 Task: Add Organic Banana to the cart.
Action: Mouse moved to (238, 107)
Screenshot: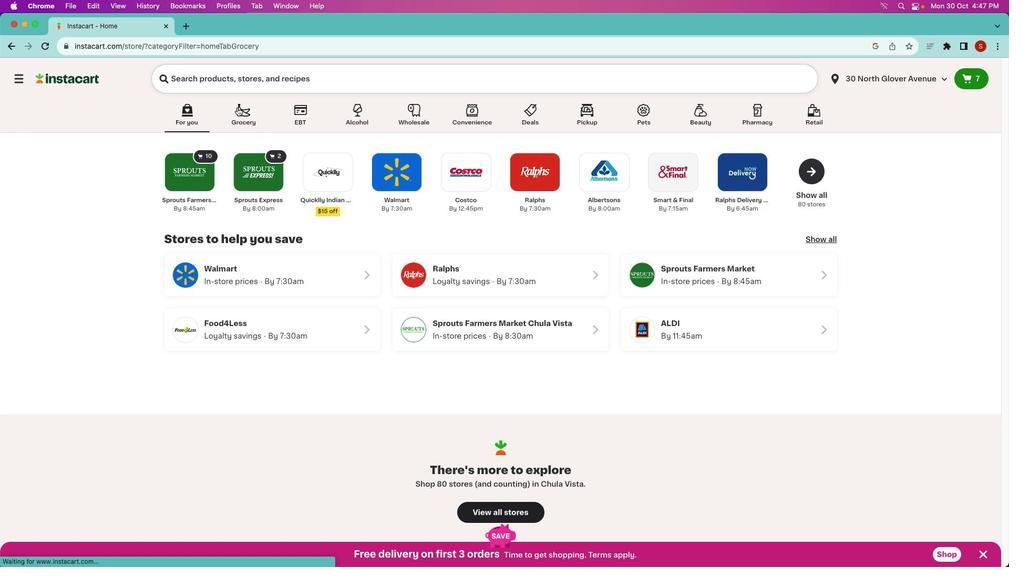 
Action: Mouse pressed left at (238, 107)
Screenshot: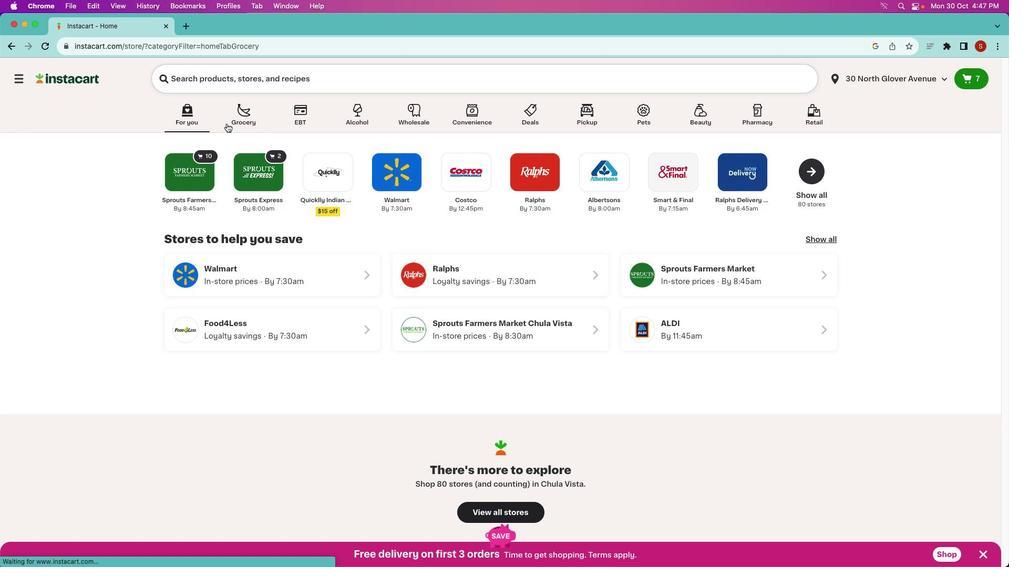 
Action: Mouse pressed left at (238, 107)
Screenshot: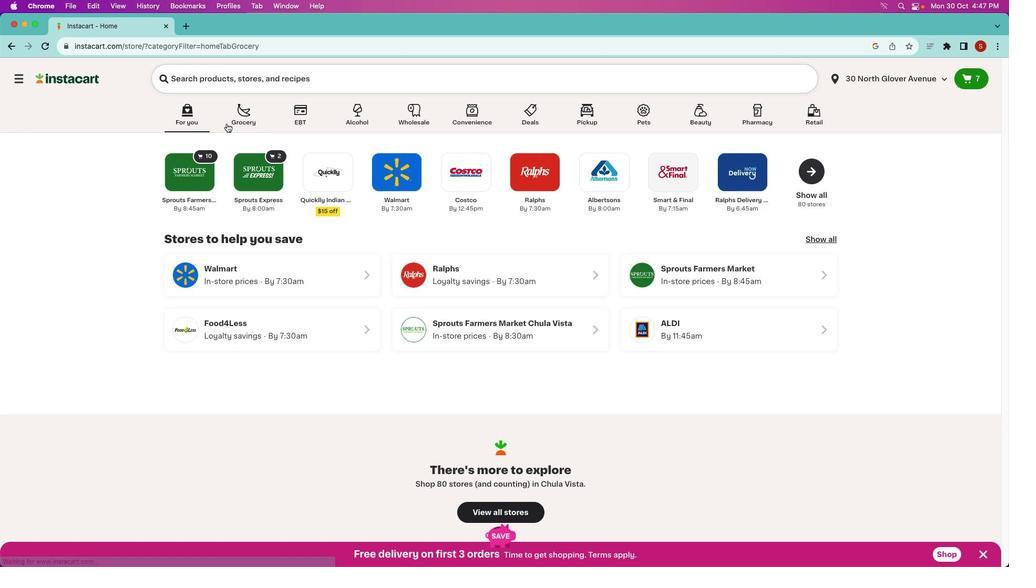 
Action: Mouse moved to (243, 161)
Screenshot: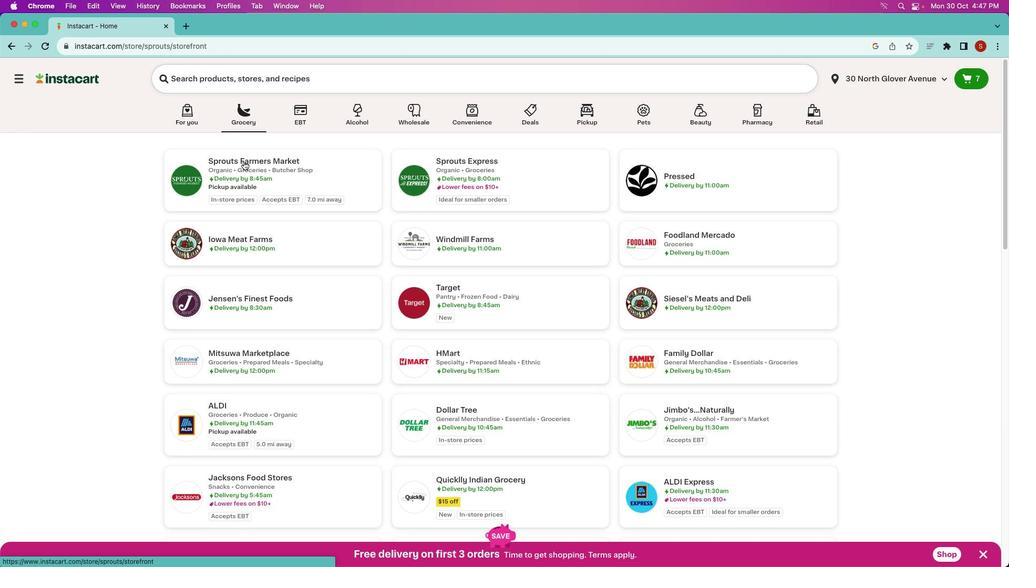 
Action: Mouse pressed left at (243, 161)
Screenshot: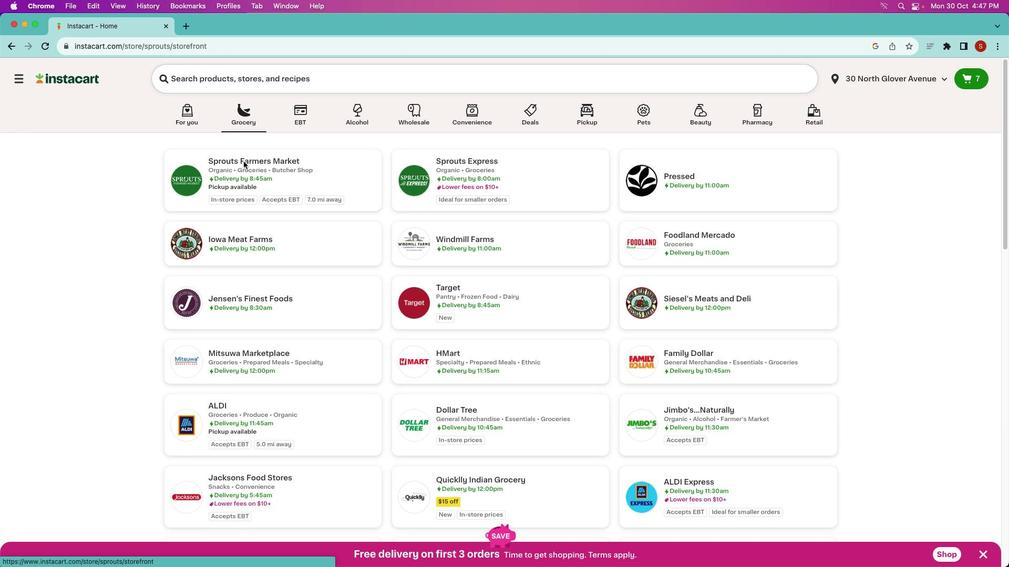 
Action: Mouse pressed left at (243, 161)
Screenshot: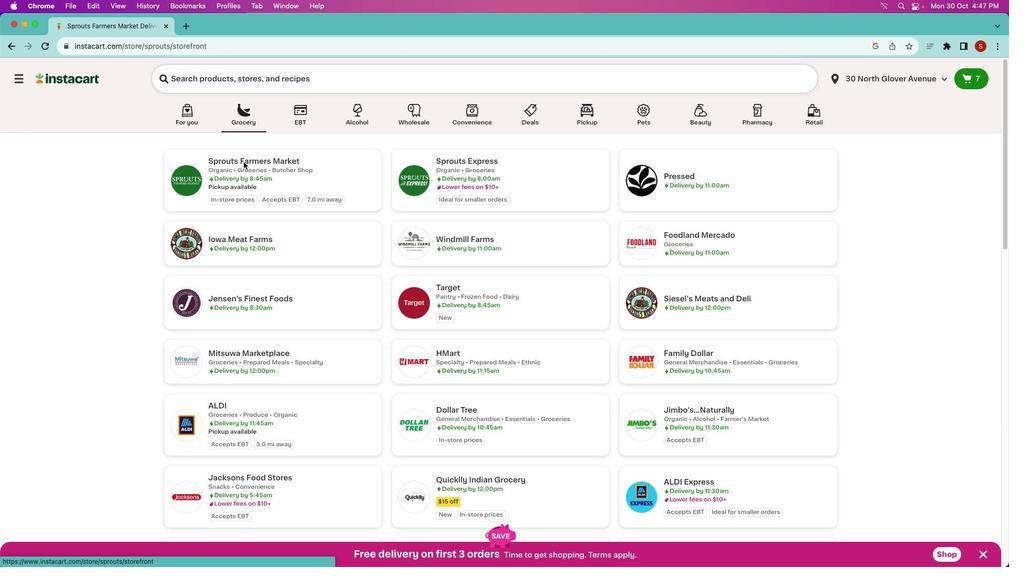 
Action: Mouse moved to (277, 113)
Screenshot: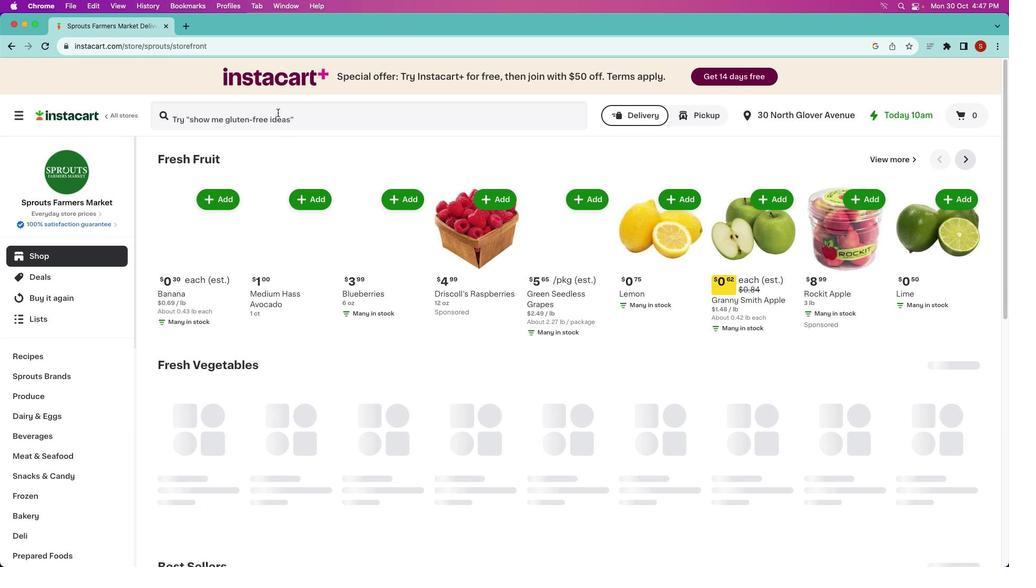 
Action: Mouse pressed left at (277, 113)
Screenshot: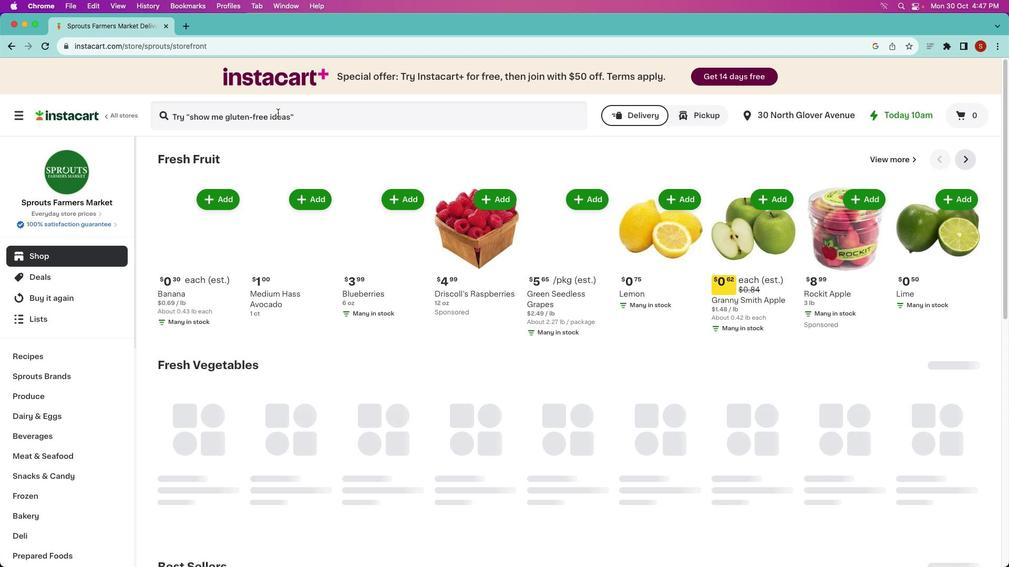 
Action: Mouse moved to (277, 112)
Screenshot: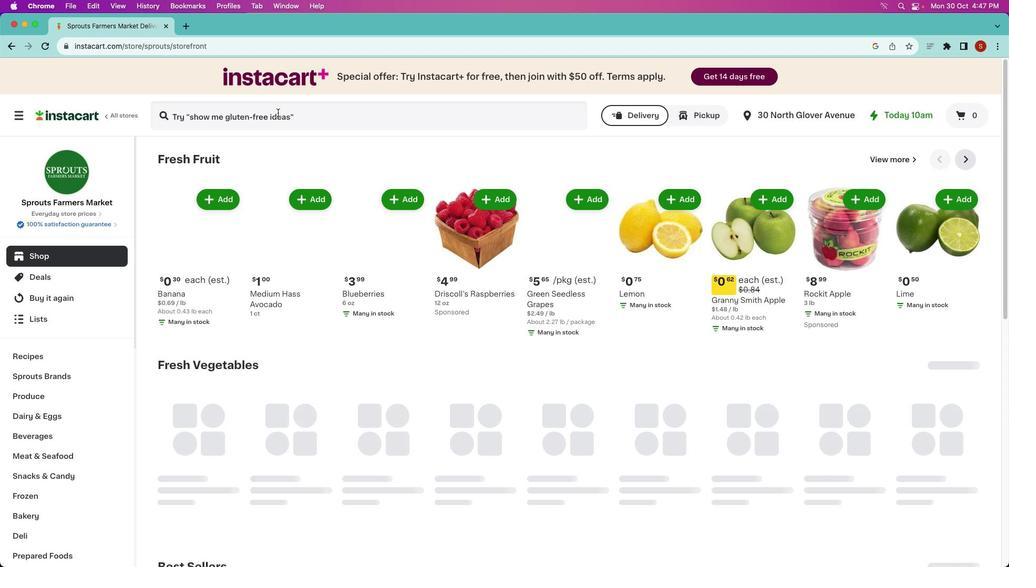 
Action: Key pressed Key.shiftKey.shift'O''R''G''S'Key.backspace'A''N''I''C'Key.space'B''A''B''A'Key.backspaceKey.backspace'N''A''N''A'Key.enter
Screenshot: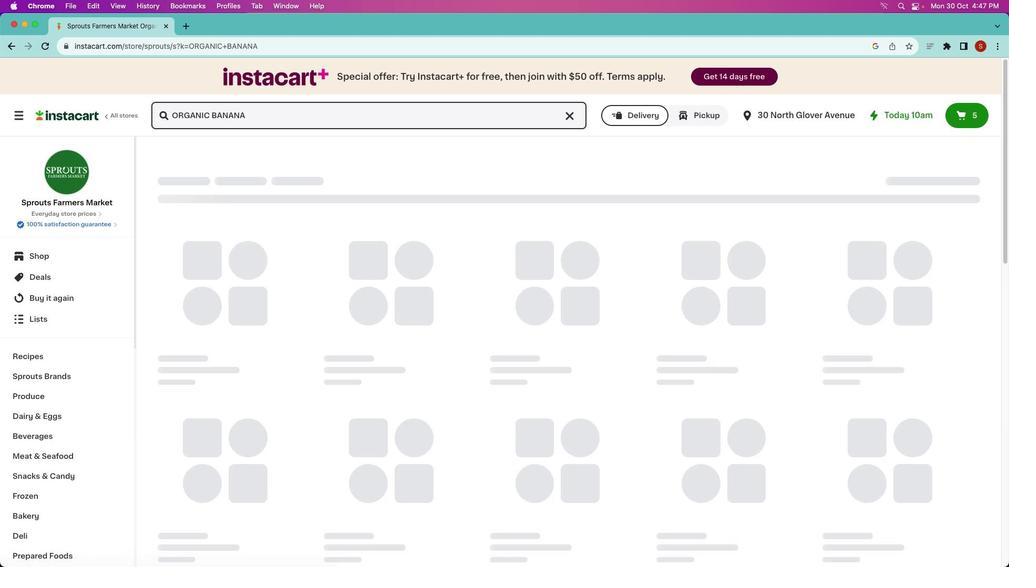 
Action: Mouse moved to (280, 215)
Screenshot: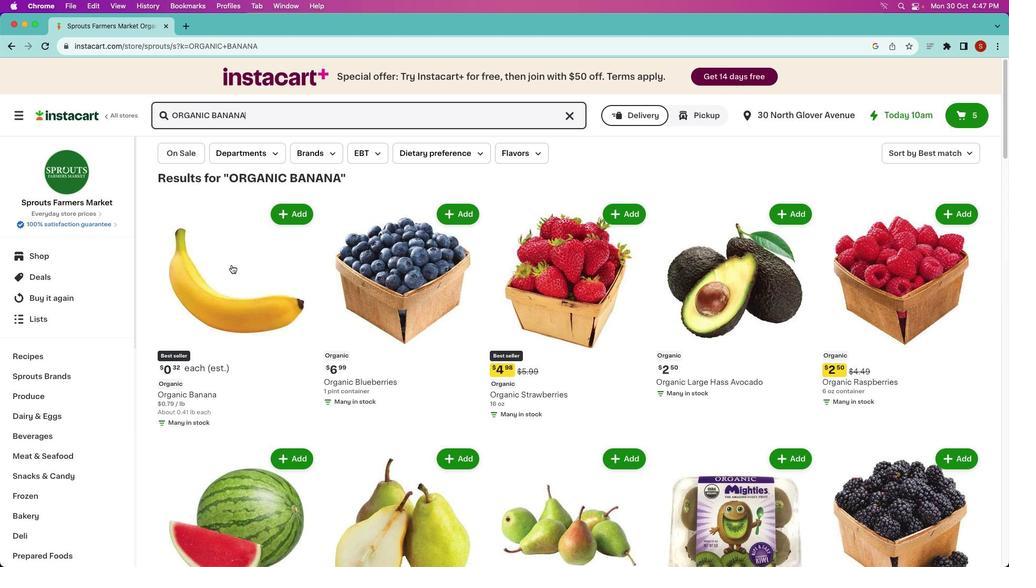 
Action: Mouse pressed left at (280, 215)
Screenshot: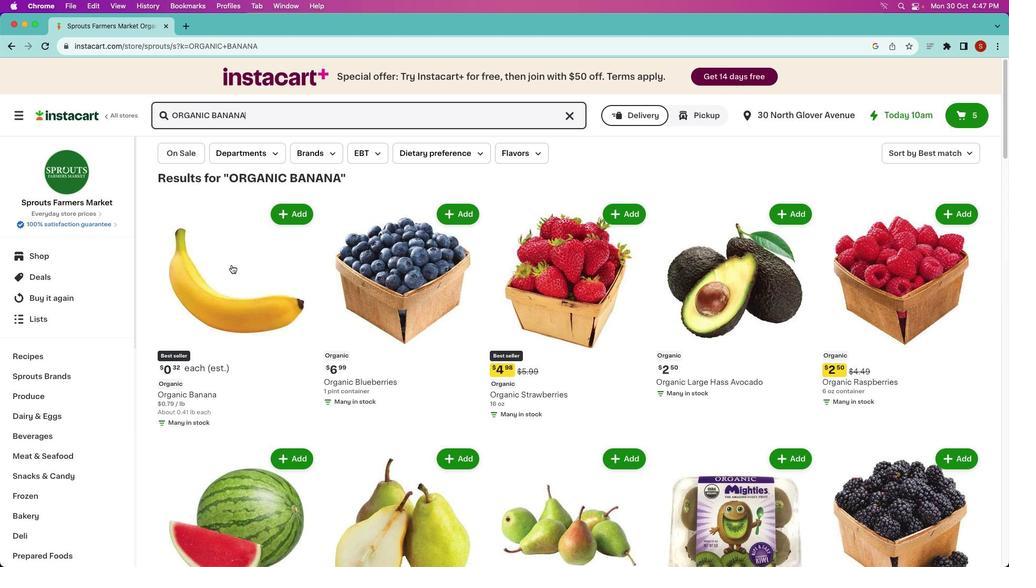 
Action: Mouse moved to (231, 265)
Screenshot: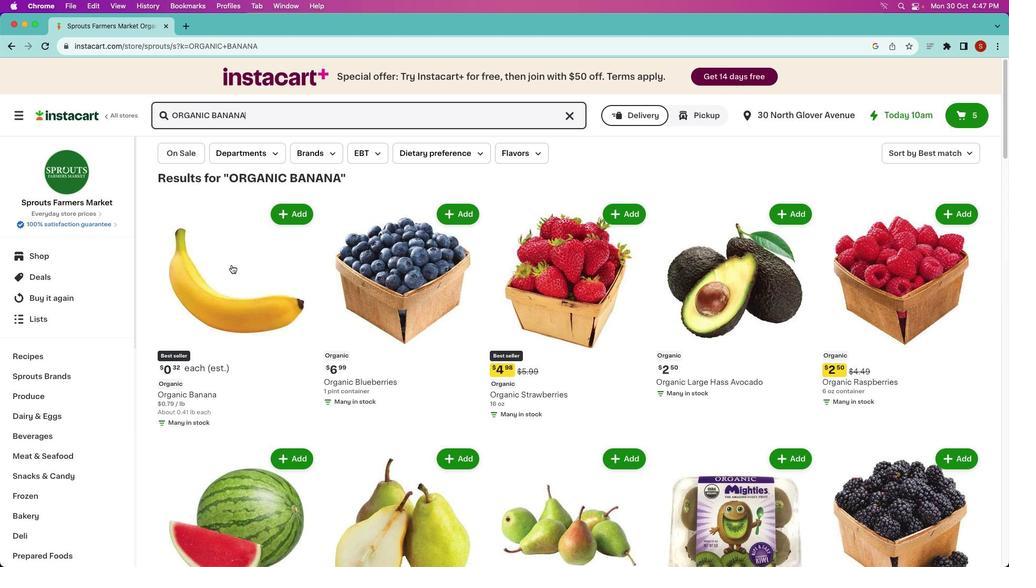 
